 Task: Quality Control: Check for interlaced video content.
Action: Mouse moved to (579, 583)
Screenshot: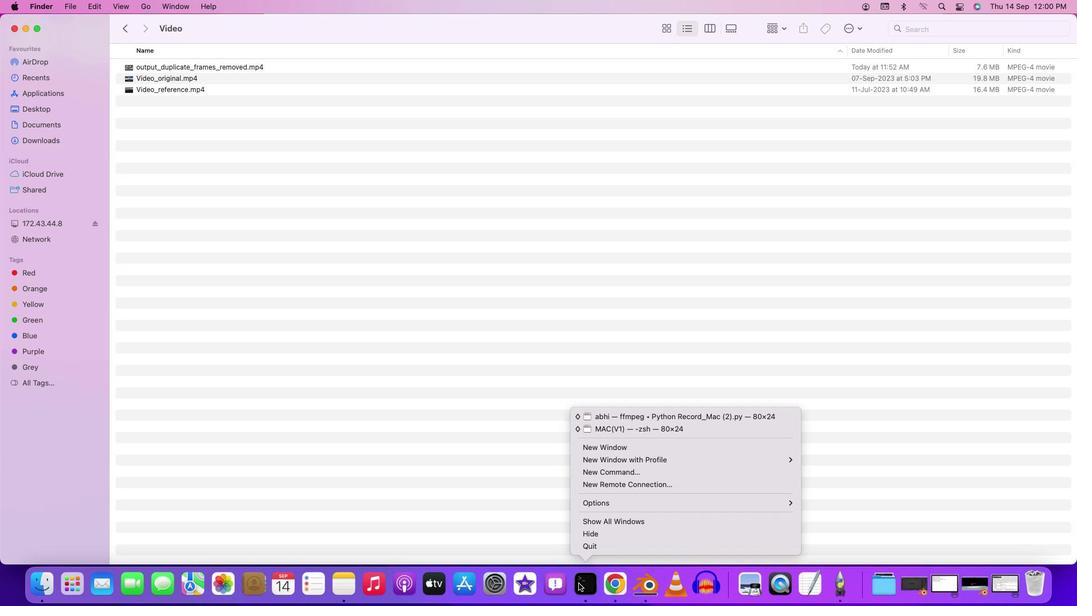 
Action: Mouse pressed right at (579, 583)
Screenshot: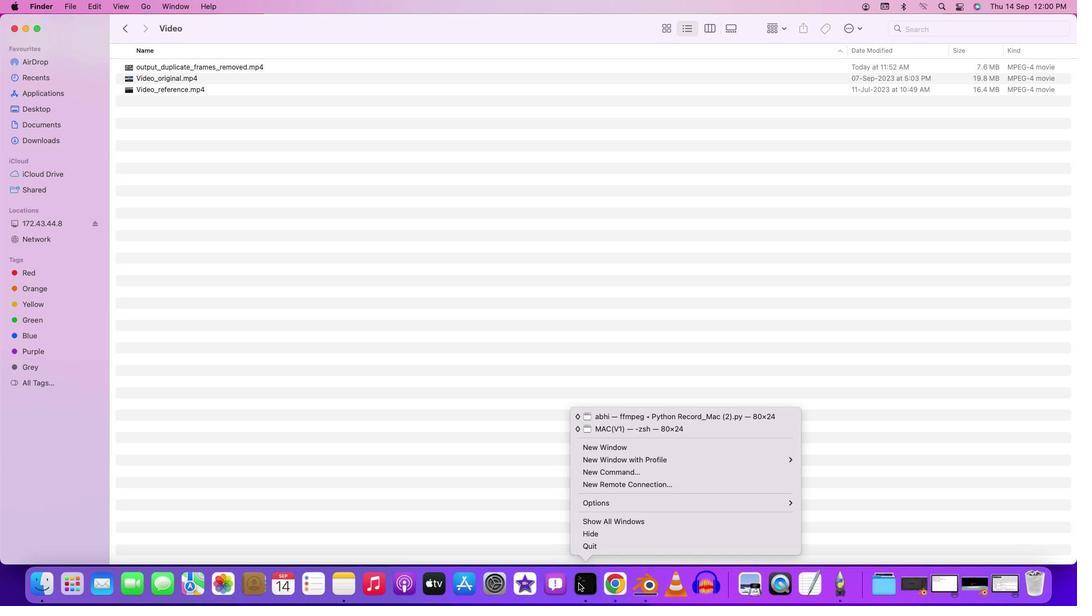 
Action: Mouse moved to (637, 447)
Screenshot: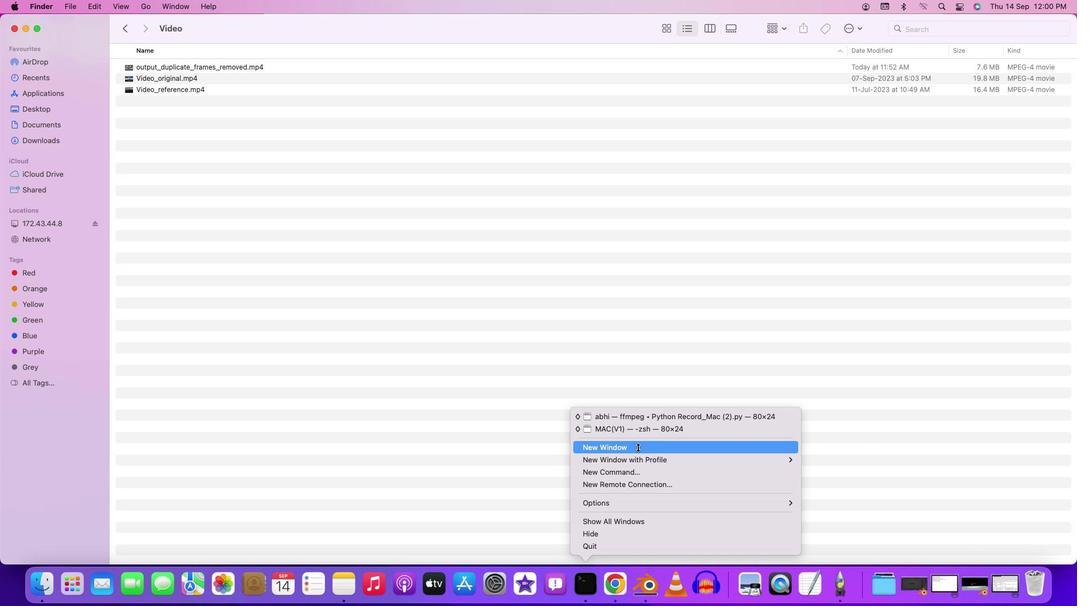 
Action: Mouse pressed left at (637, 447)
Screenshot: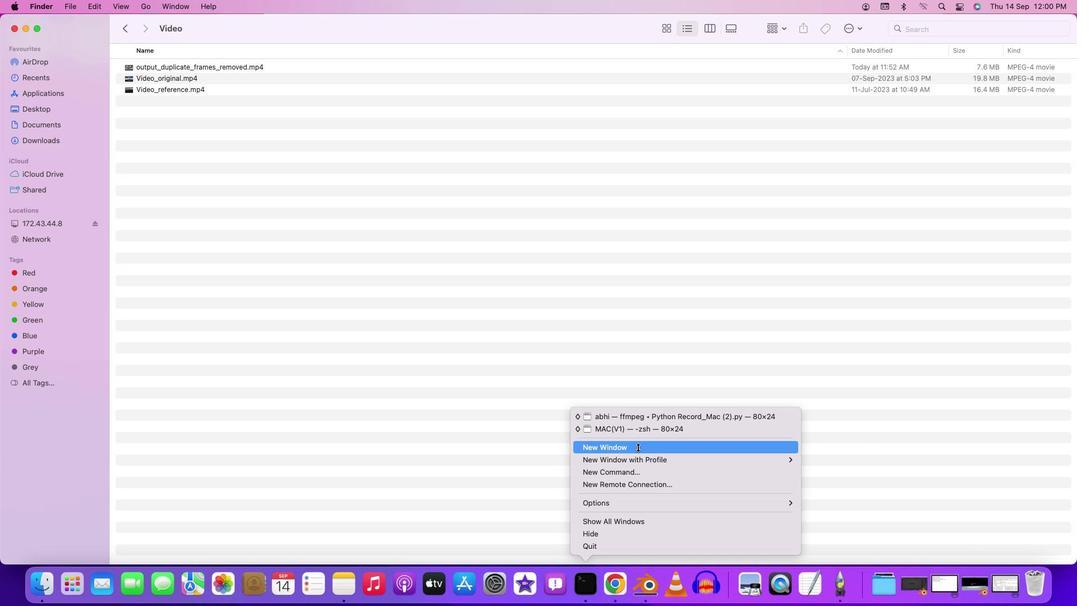 
Action: Key pressed 'c''d'Key.space'd''e''s''k''t''o''p'Key.enter'c''d'Key.space'f''f''m''p''e''g'Key.enter'c''d'Key.spaceKey.shift'Q''u''a''l''t''i''y'Key.enter'c''d'Key.spaceKey.shift'Q''u''a''l''i''t''y'Key.enter'c''d'Key.spaceKey.shift'V''i''d''e''o'Key.enter'c'Key.backspaceKey.backspace'f''f''p''r''o''b''e'Key.space'-''v'Key.space'e''r''r''o''r'Key.space'-''s''e''l''e''c''t'Key.shift'_''s''t''r''e''a''m''s'Key.space'v'Key.shift':''0'Key.space'-''s''h''o''w'Key.shift'_''e''n''t''r''i''e''s'Key.space's''t''r''e''m'Key.backspace'a''m''=''p''o''z'Key.backspaceKey.backspace'i''x'Key.shift'_''f''m''t'',''t''f''f'',''b''f''f'Key.space'-''o''f'Key.space'd''e''f''a''u''l''t''=''n''w''=''1'Key.space'i'Key.backspaceKey.shift'V''i''d''e''o'Key.shift'_''r''e''f''e''r''e''n''c''e''.''m''p''4'Key.enter
Screenshot: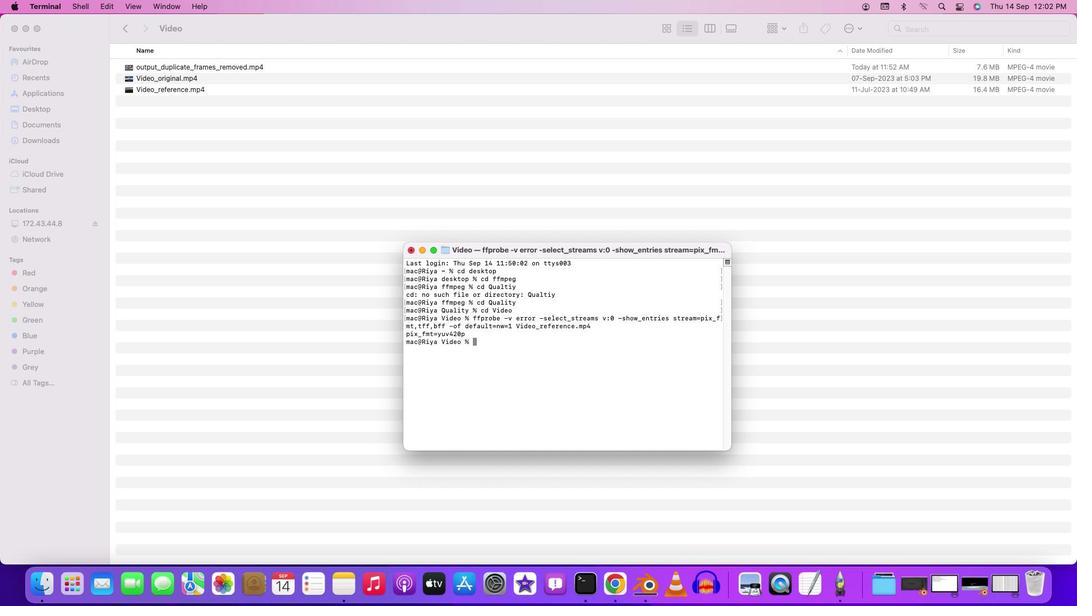 
Action: Mouse moved to (601, 426)
Screenshot: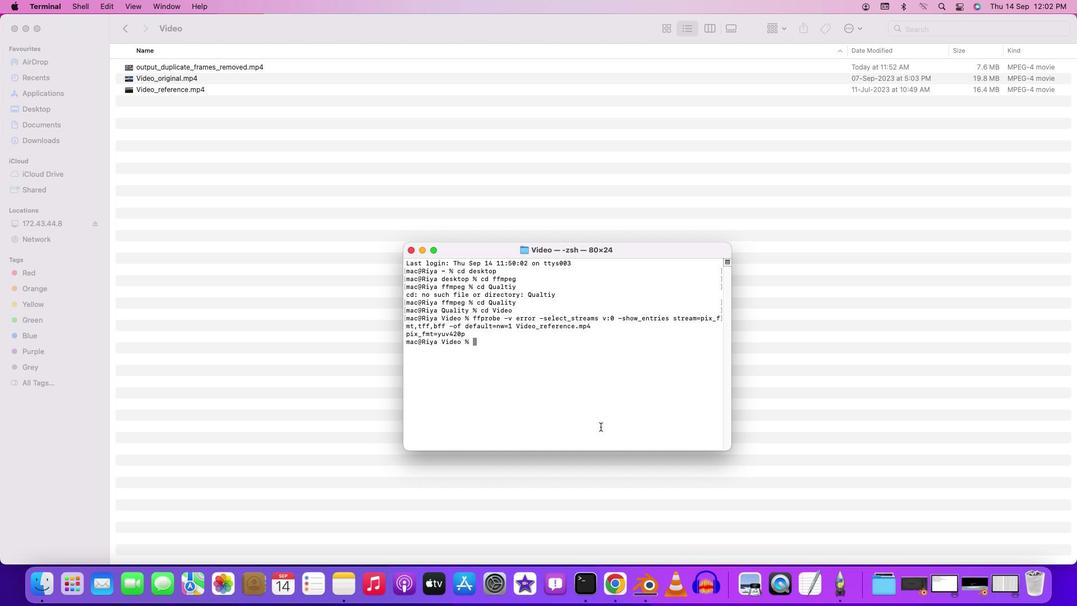 
